 Task: Enable color blind friendly mode.
Action: Mouse moved to (1169, 62)
Screenshot: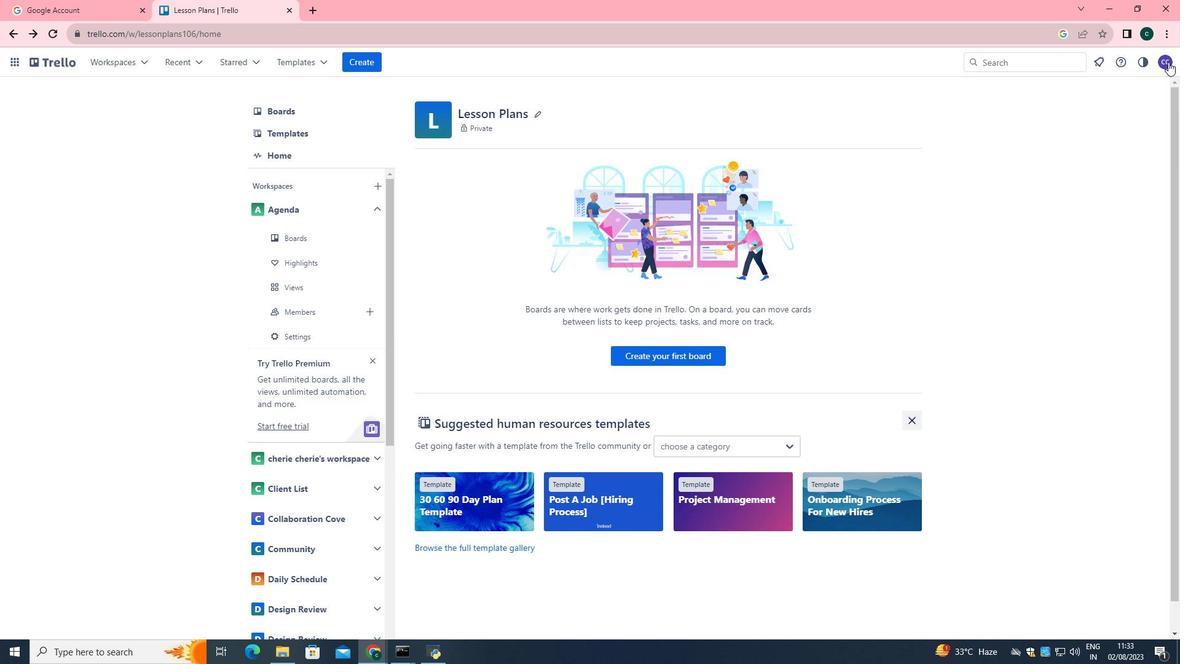 
Action: Mouse pressed left at (1169, 62)
Screenshot: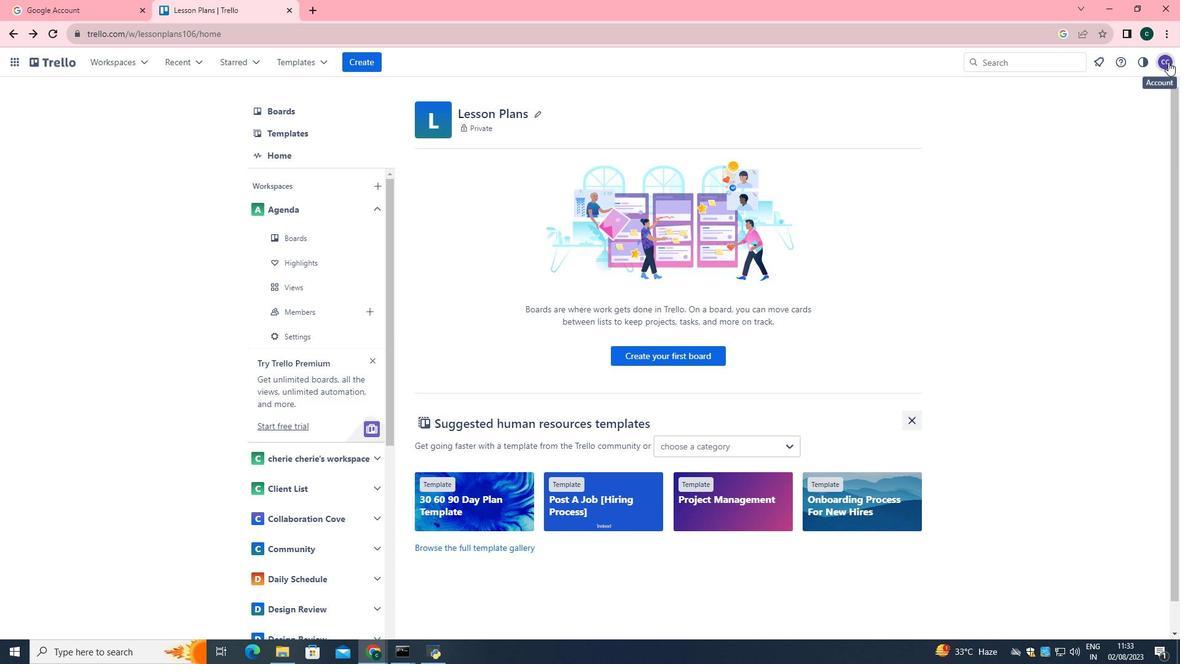 
Action: Mouse moved to (1092, 288)
Screenshot: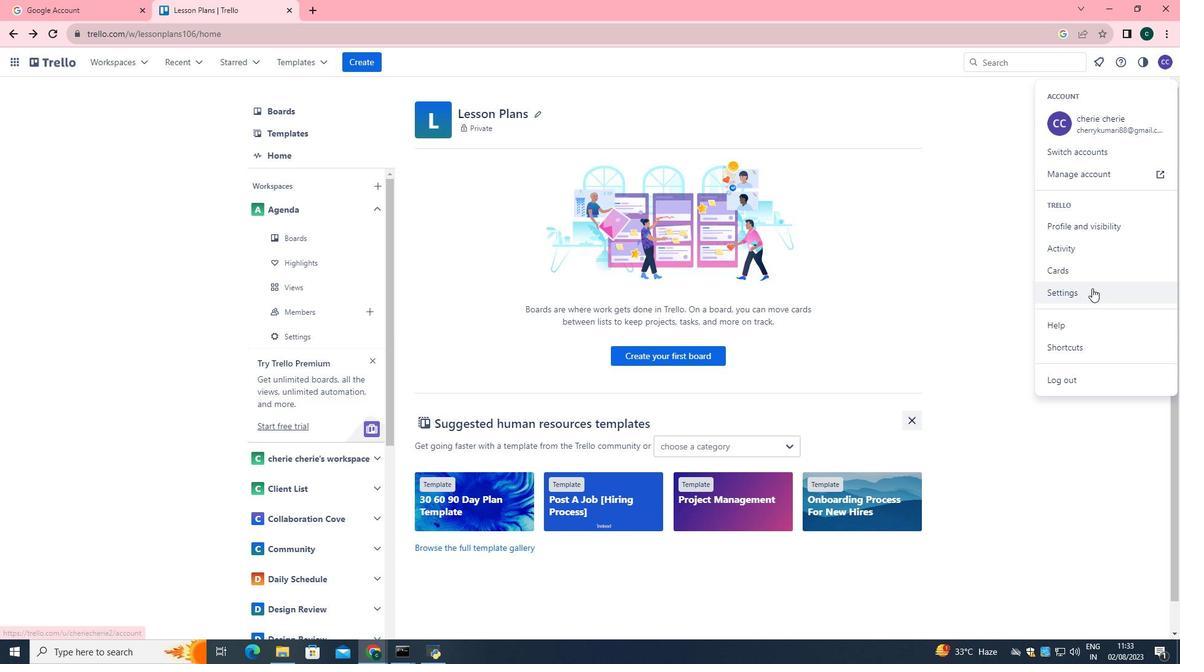 
Action: Mouse pressed left at (1092, 288)
Screenshot: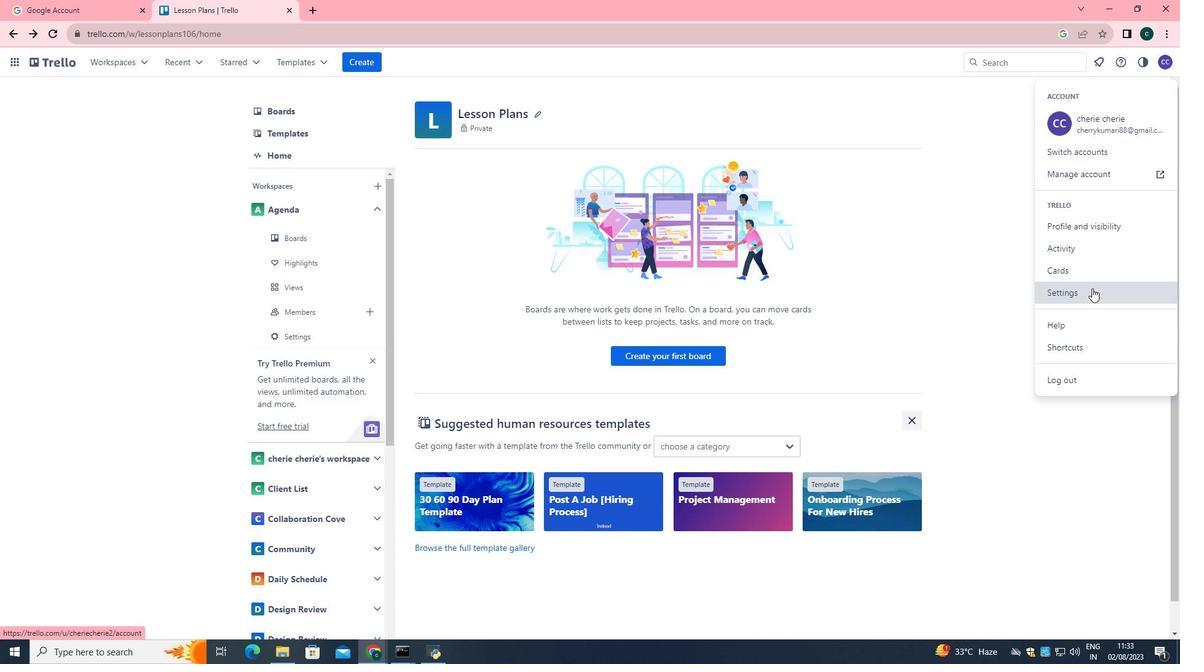 
Action: Mouse moved to (373, 388)
Screenshot: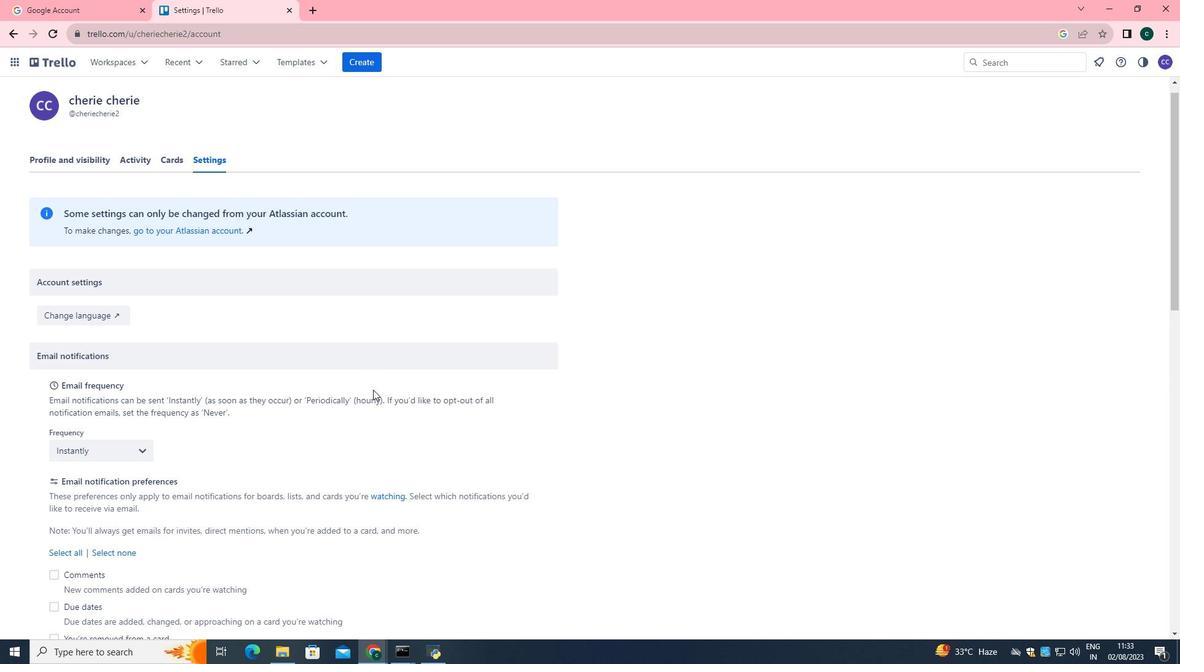
Action: Mouse scrolled (373, 388) with delta (0, 0)
Screenshot: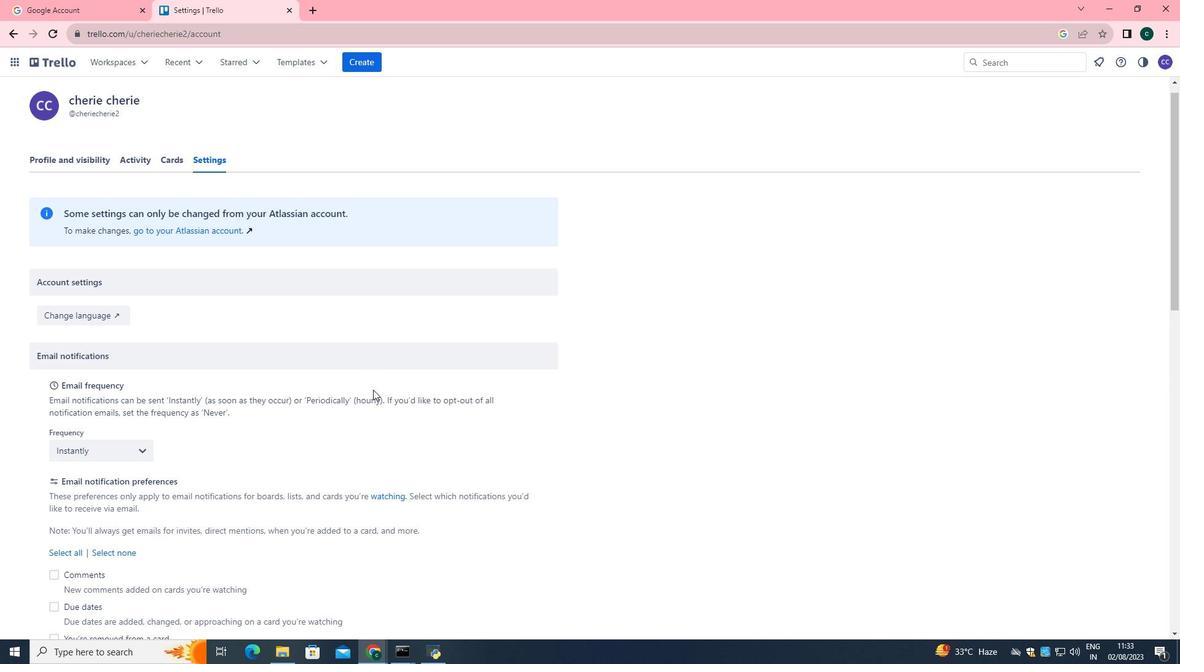 
Action: Mouse moved to (373, 389)
Screenshot: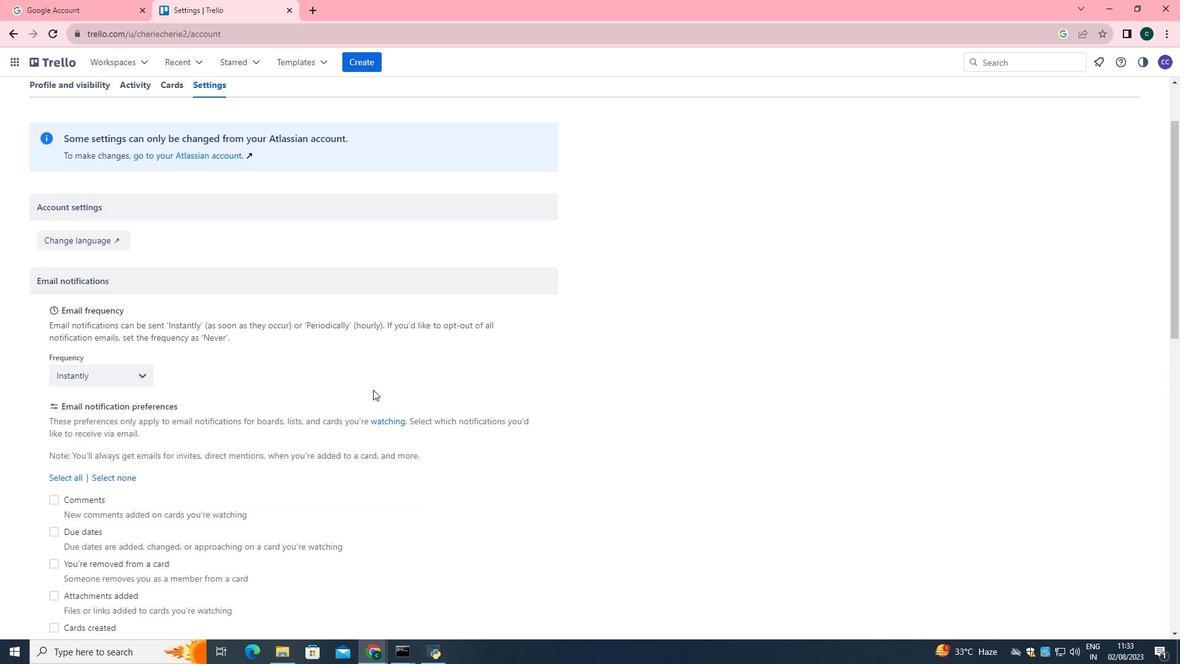 
Action: Mouse scrolled (373, 389) with delta (0, 0)
Screenshot: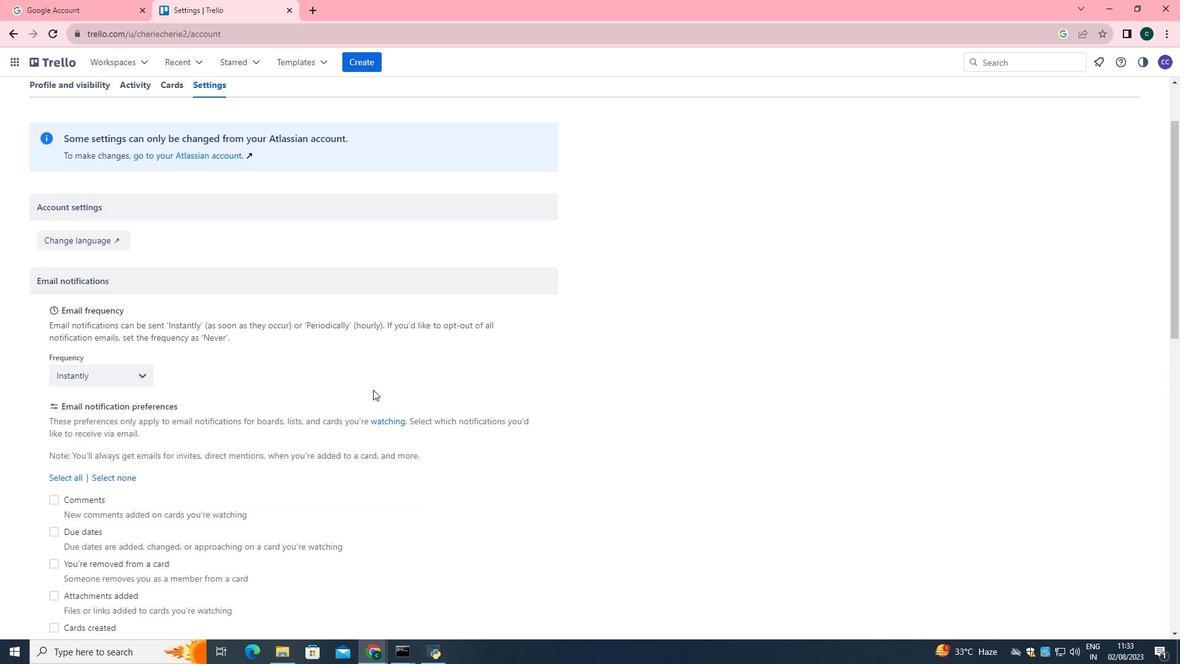 
Action: Mouse scrolled (373, 389) with delta (0, 0)
Screenshot: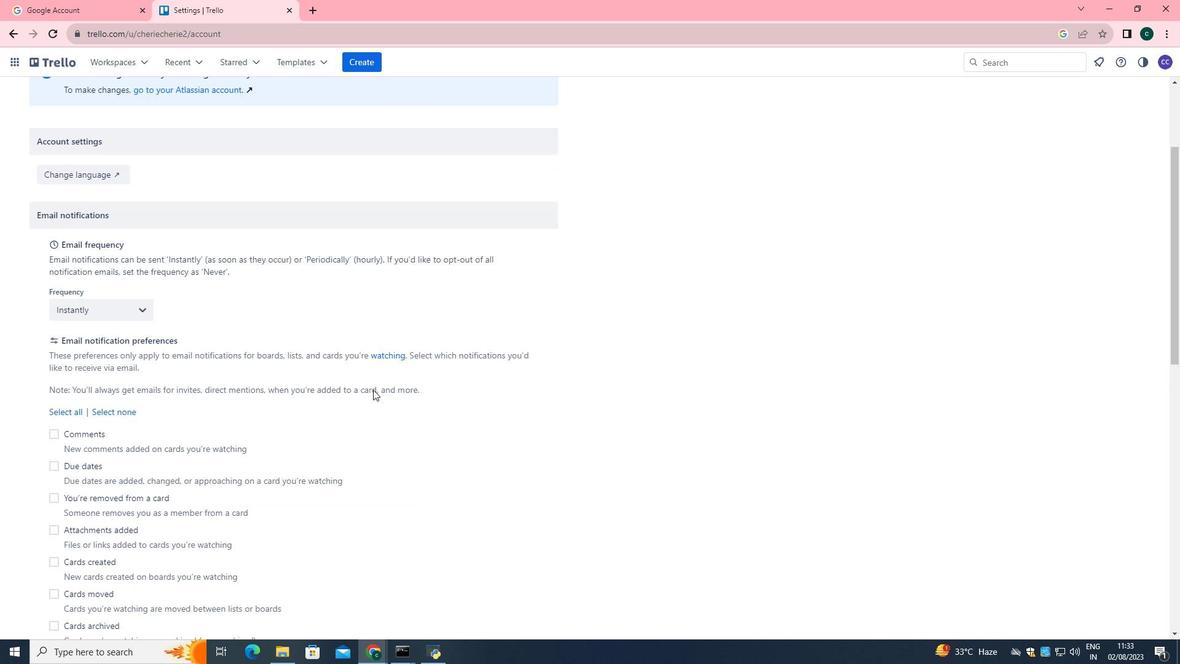 
Action: Mouse scrolled (373, 389) with delta (0, 0)
Screenshot: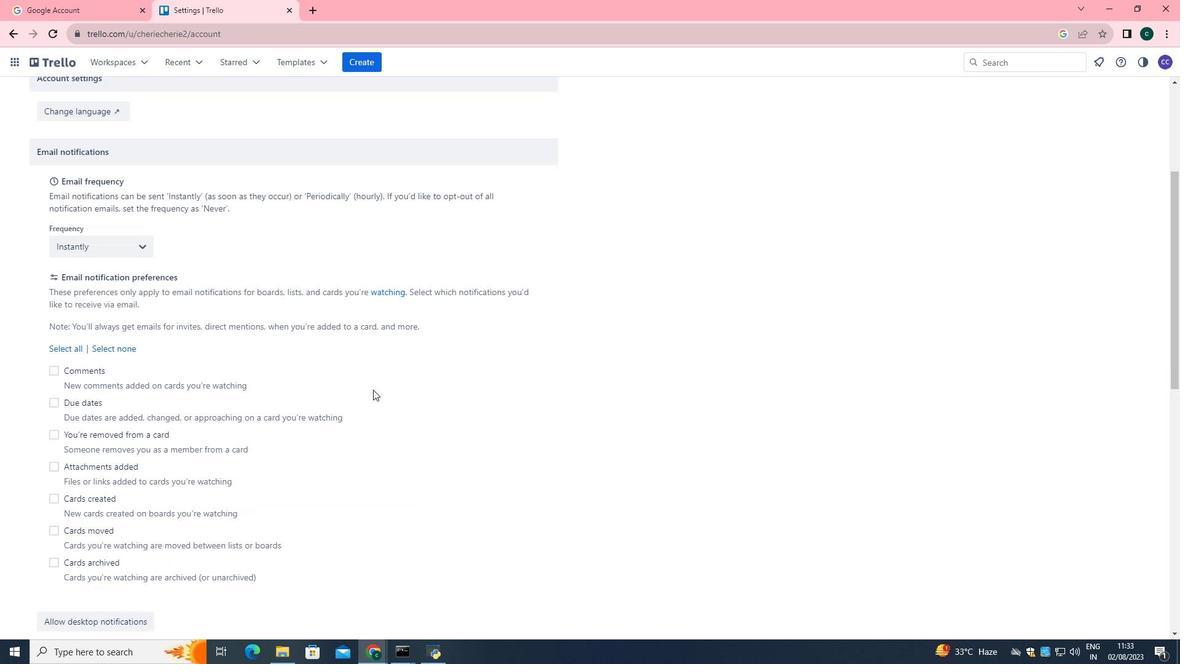 
Action: Mouse scrolled (373, 389) with delta (0, 0)
Screenshot: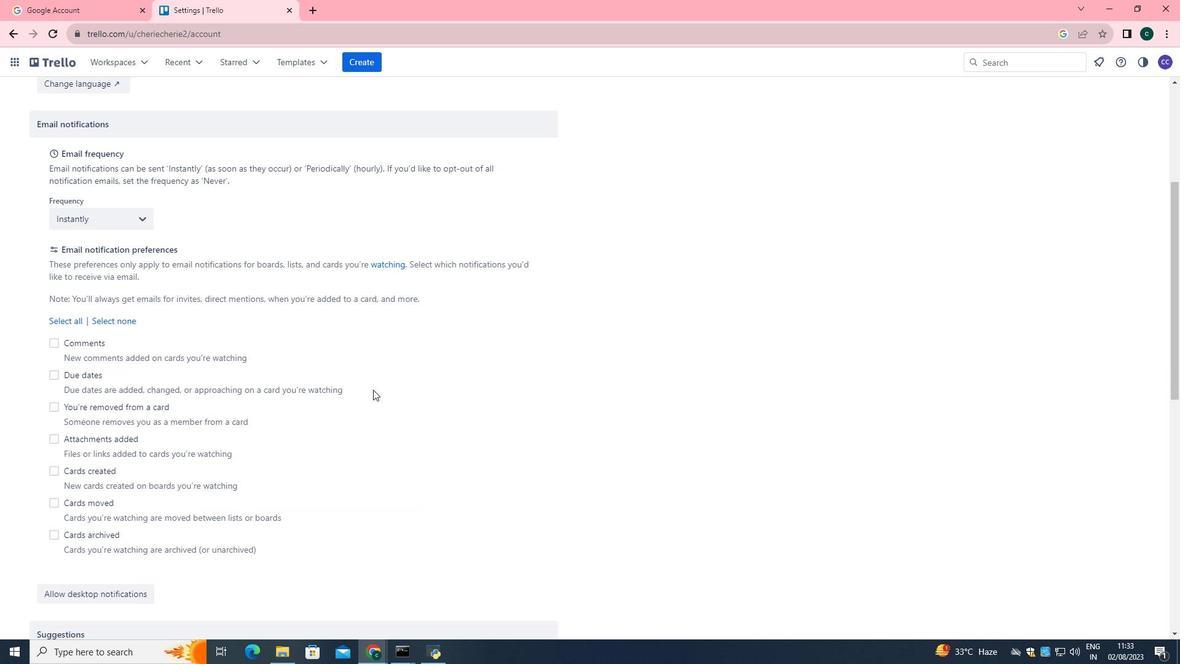 
Action: Mouse moved to (372, 389)
Screenshot: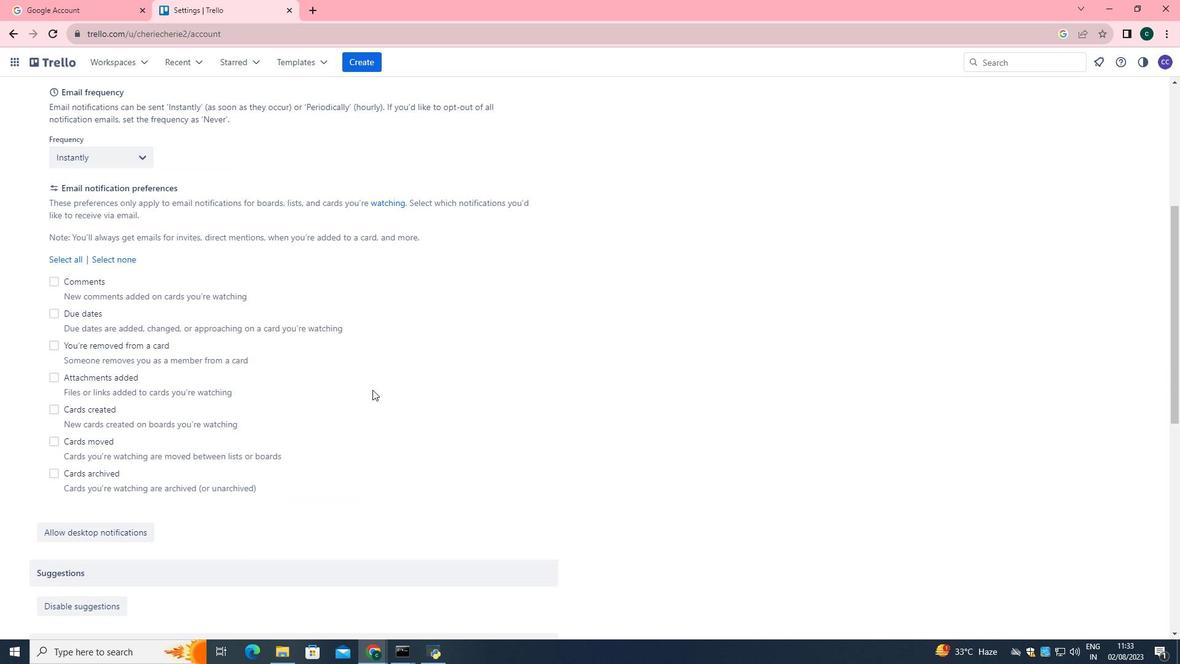 
Action: Mouse scrolled (372, 389) with delta (0, 0)
Screenshot: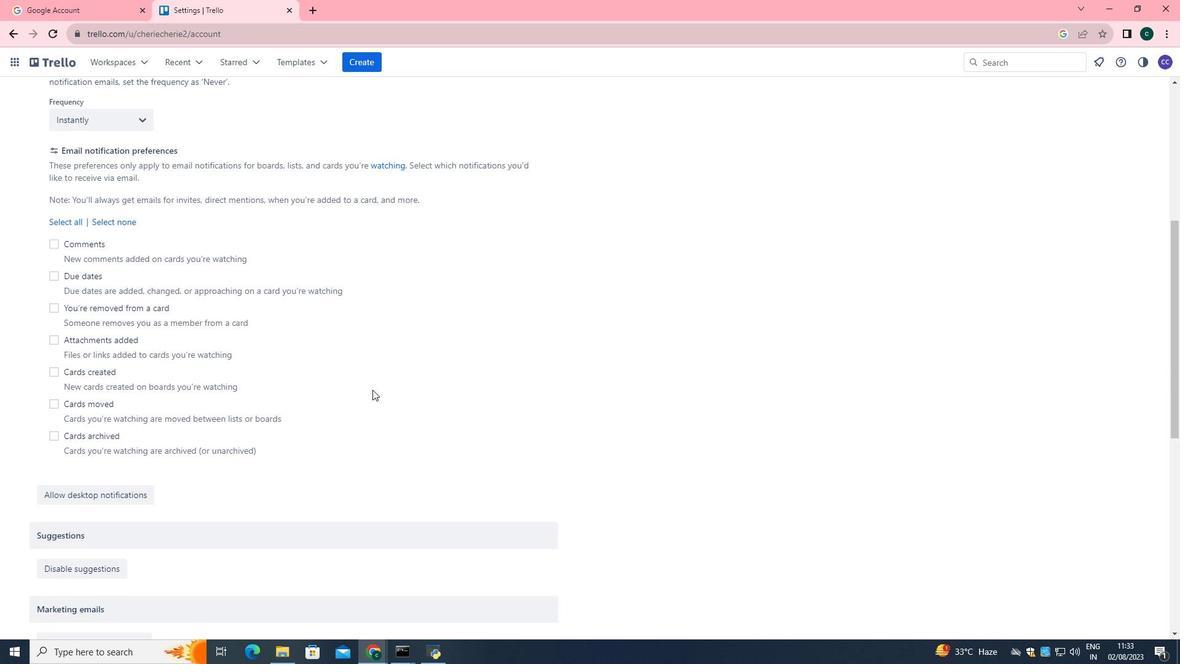 
Action: Mouse scrolled (372, 389) with delta (0, 0)
Screenshot: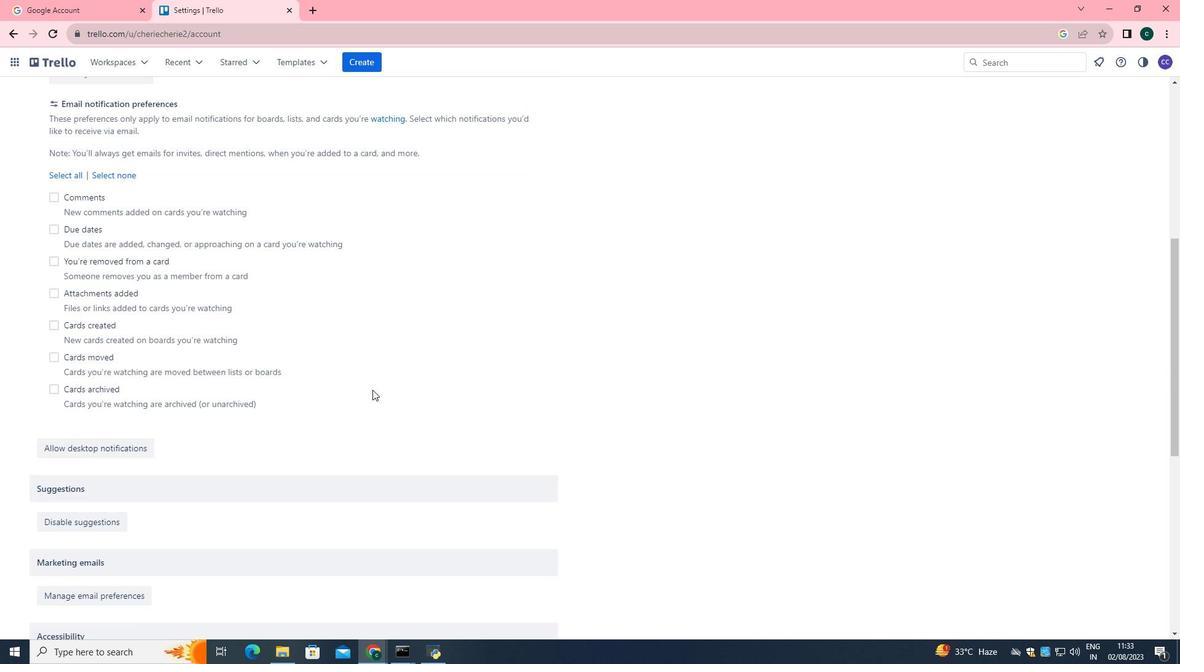 
Action: Mouse scrolled (372, 389) with delta (0, 0)
Screenshot: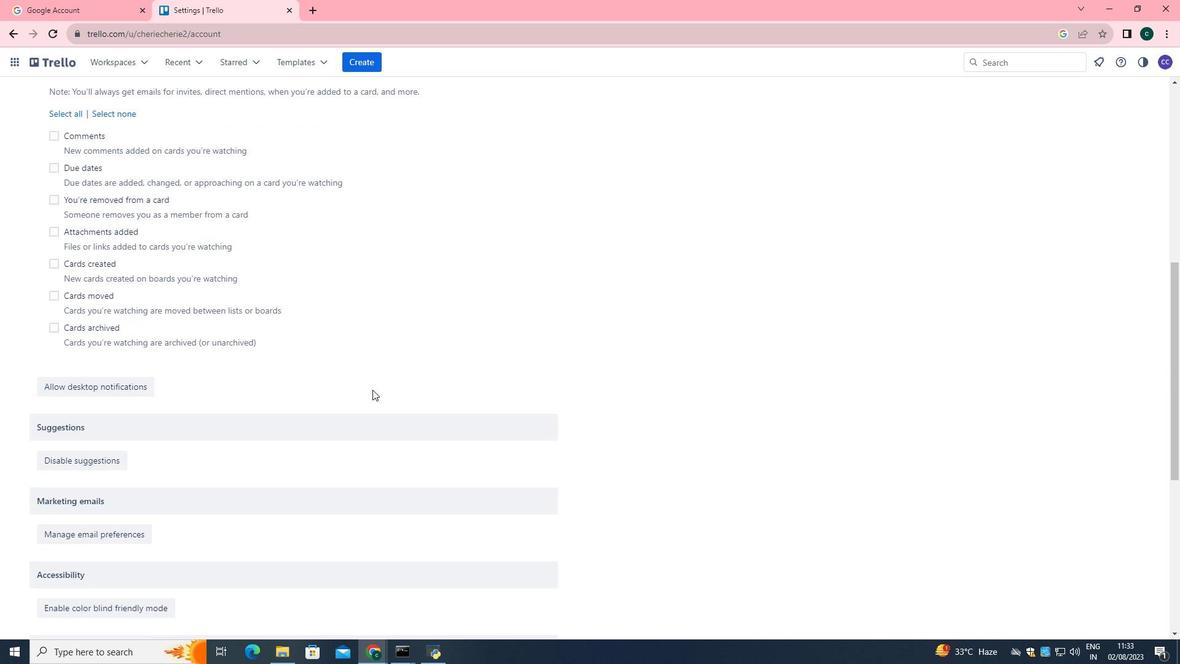 
Action: Mouse scrolled (372, 389) with delta (0, 0)
Screenshot: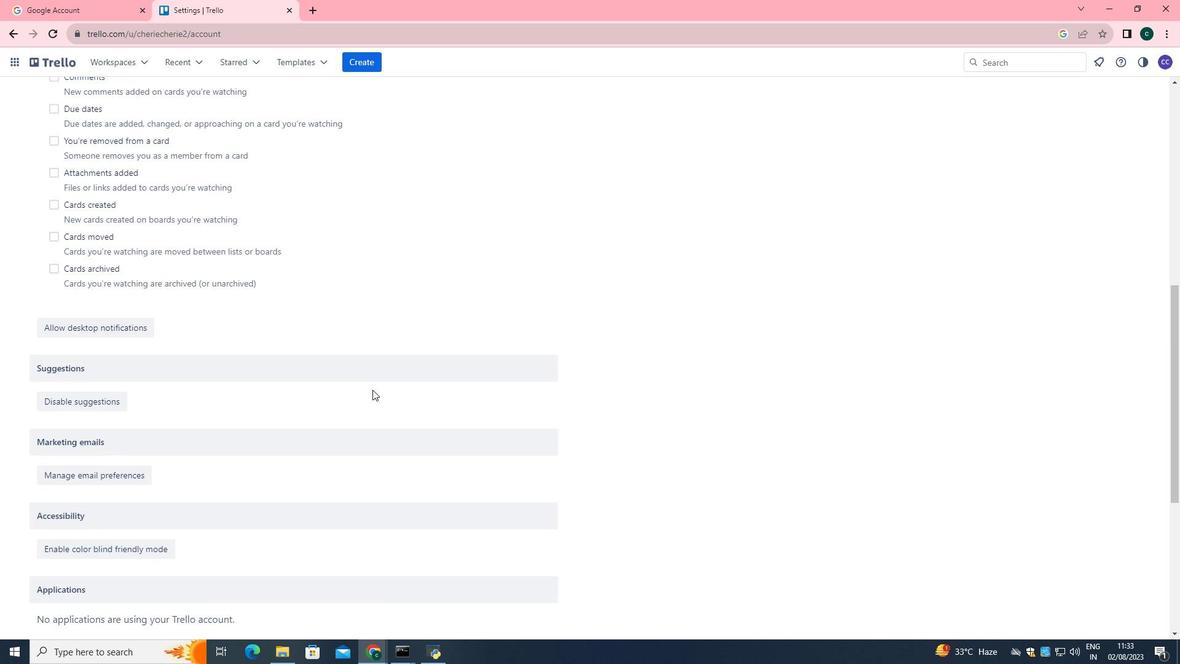 
Action: Mouse moved to (333, 391)
Screenshot: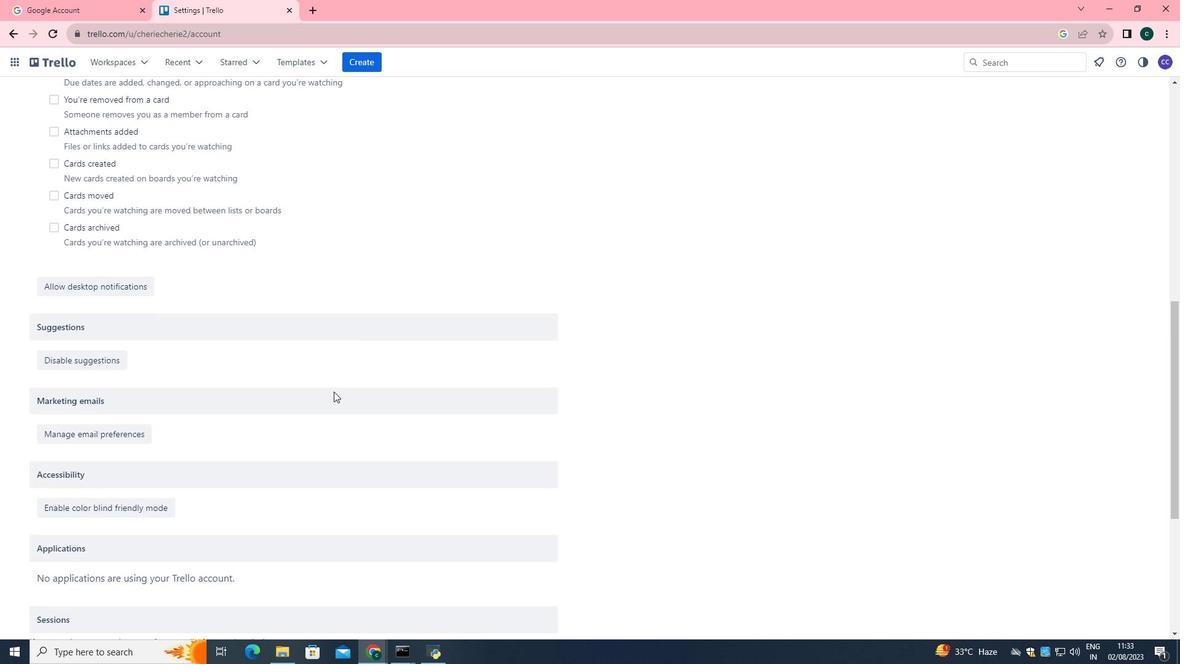 
Action: Mouse scrolled (333, 391) with delta (0, 0)
Screenshot: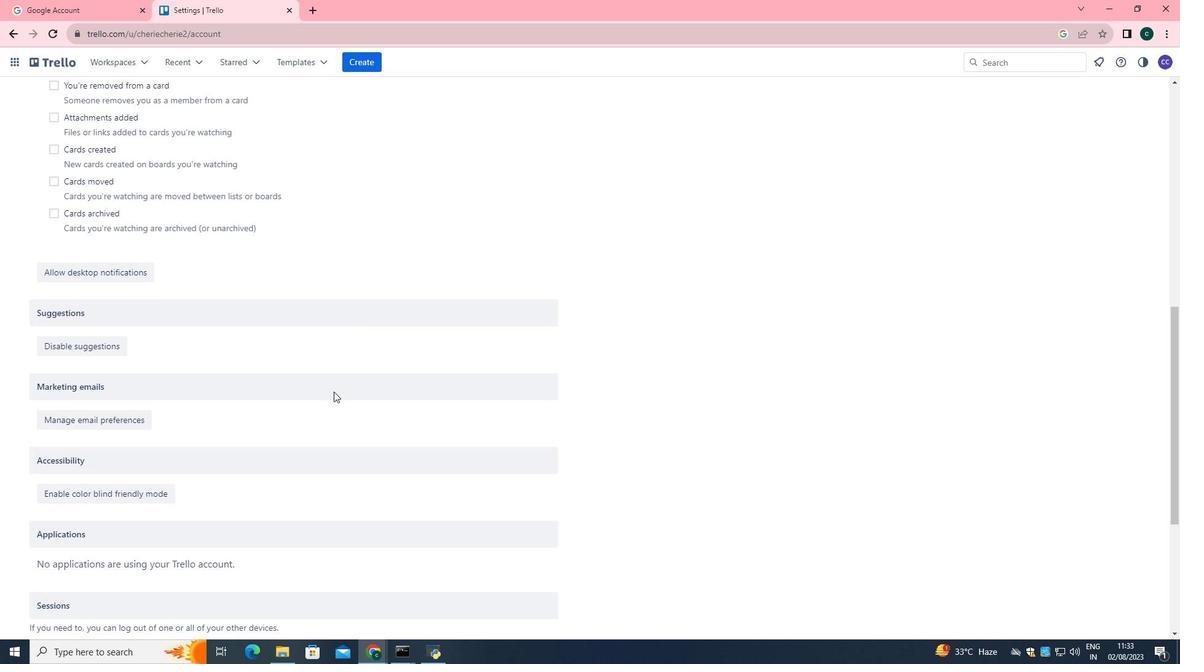 
Action: Mouse moved to (122, 443)
Screenshot: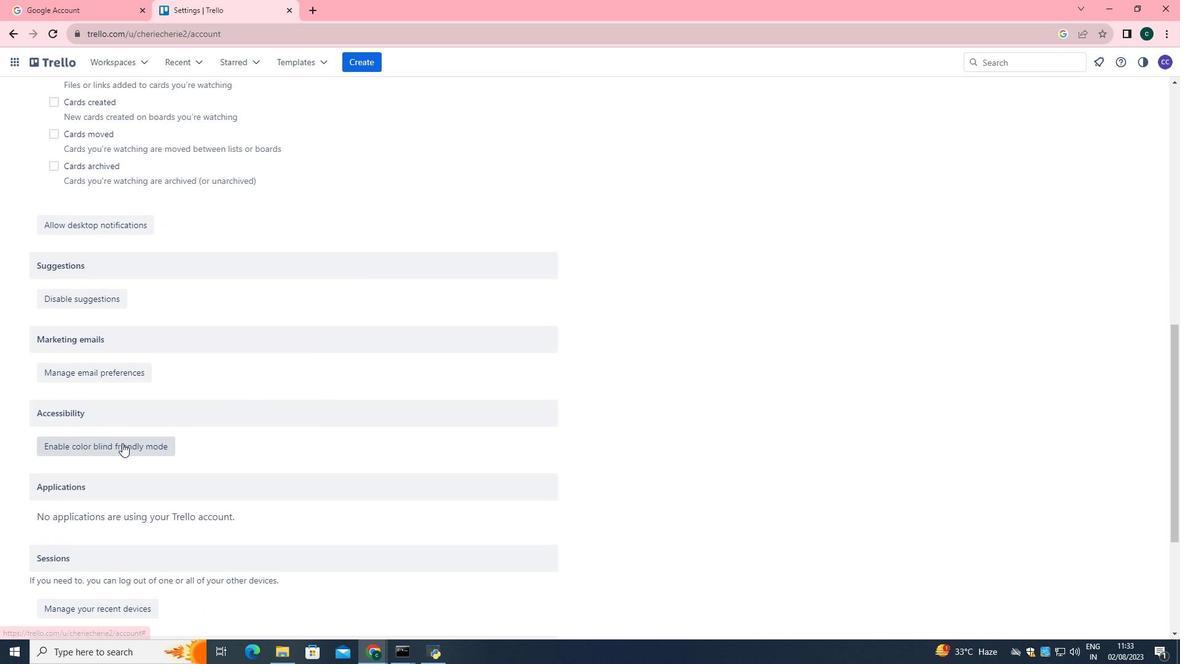 
Action: Mouse pressed left at (122, 443)
Screenshot: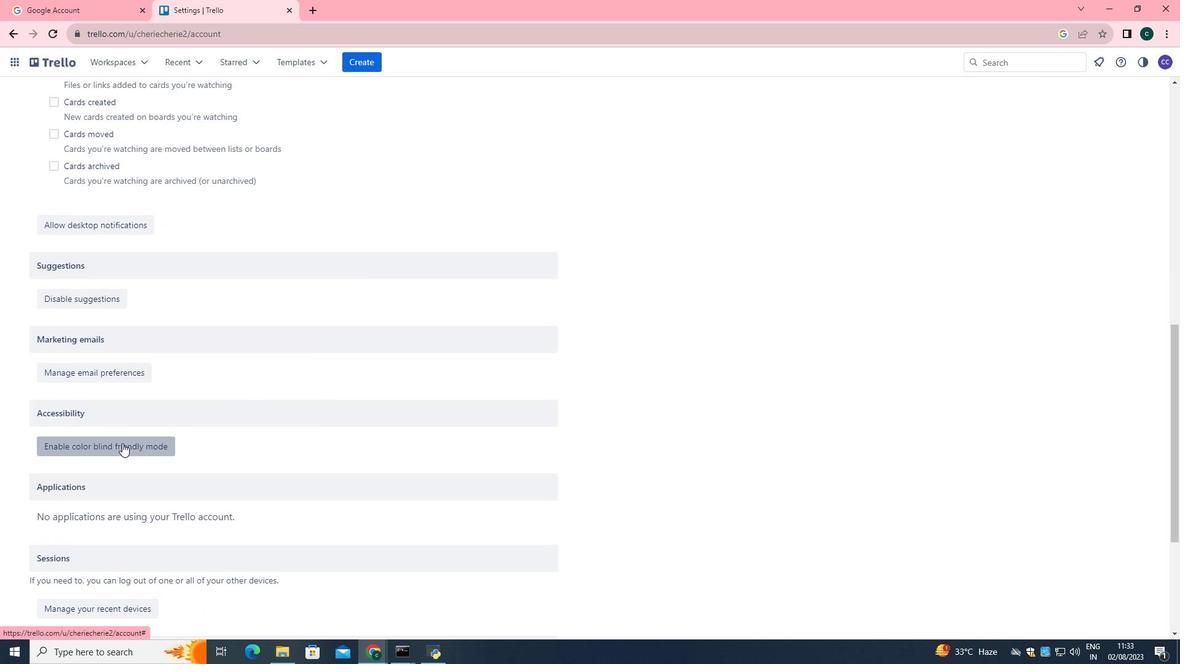 
